 Task: Select the option in start date flexible, I am casually looking.
Action: Mouse moved to (824, 106)
Screenshot: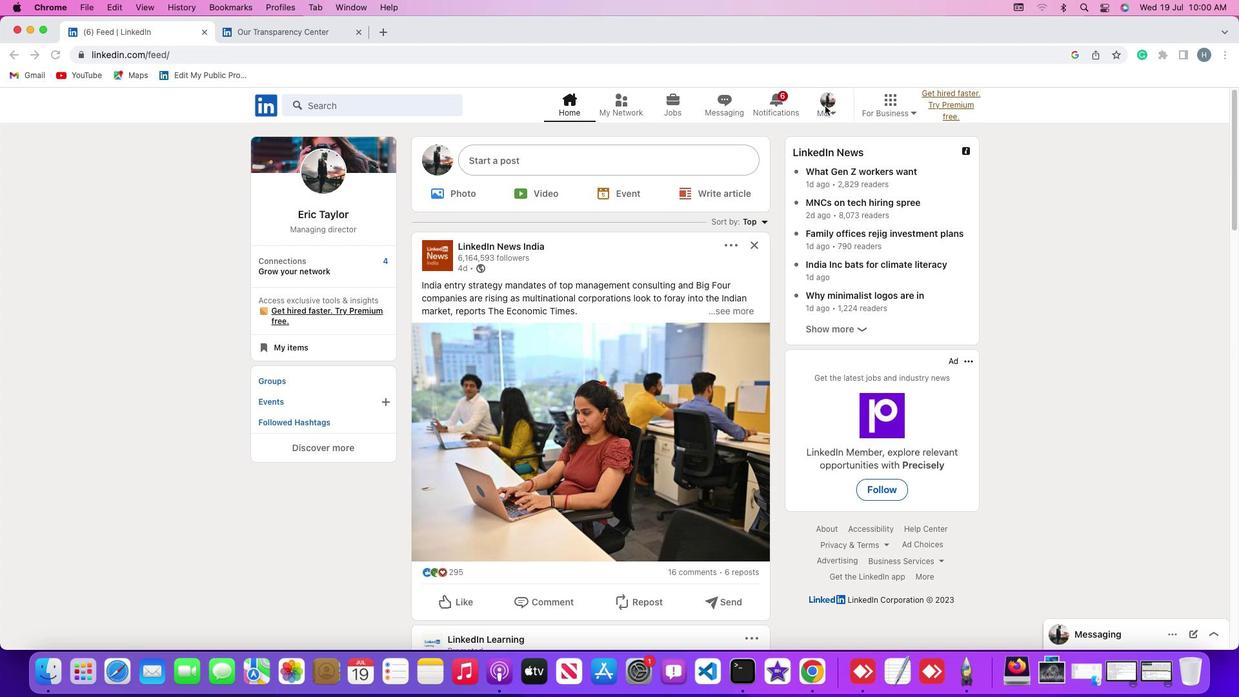 
Action: Mouse pressed left at (824, 106)
Screenshot: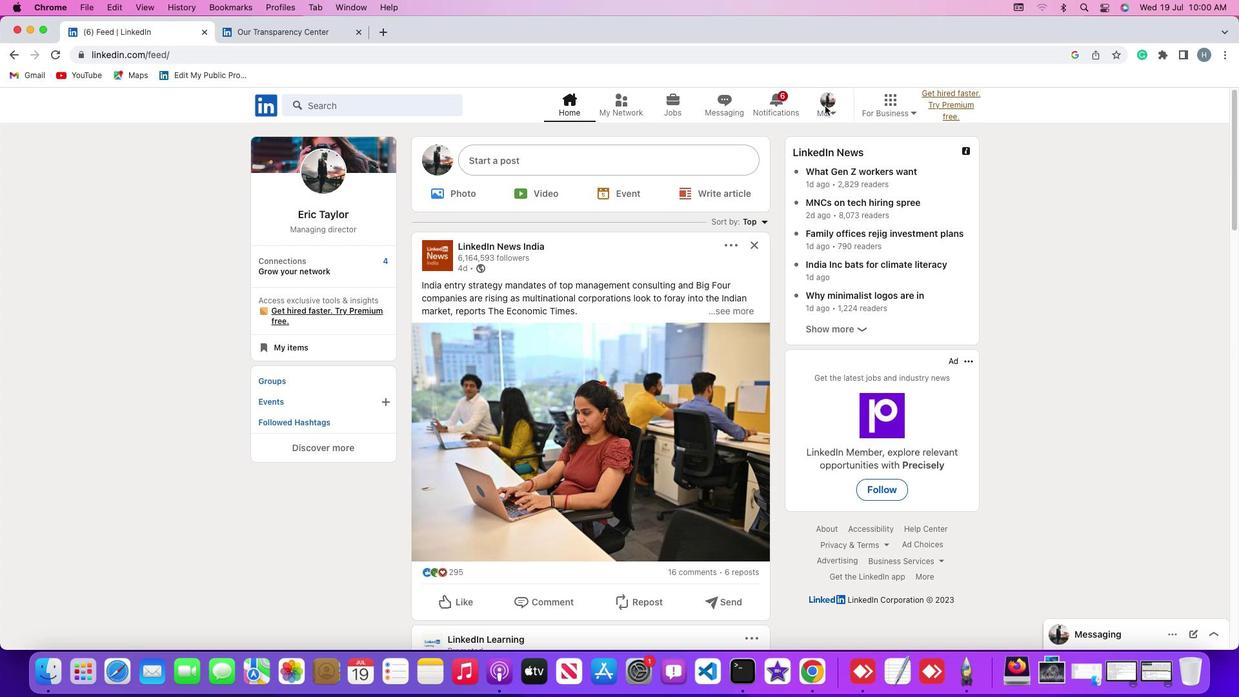 
Action: Mouse moved to (832, 111)
Screenshot: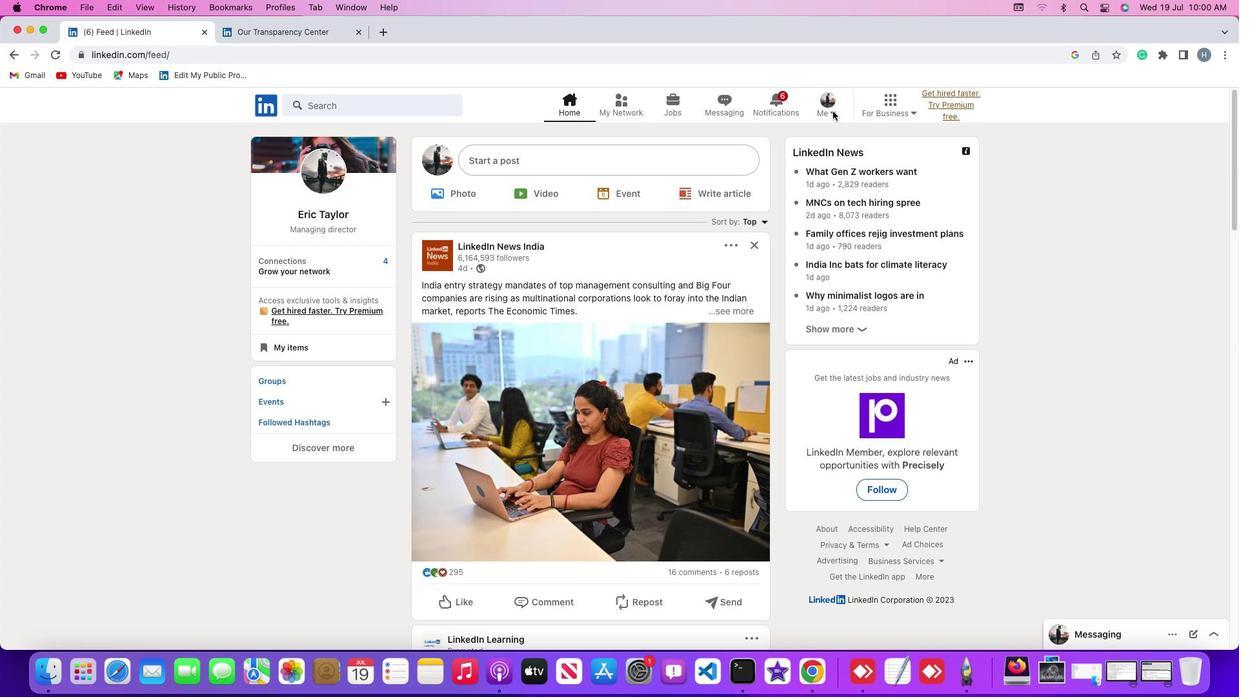 
Action: Mouse pressed left at (832, 111)
Screenshot: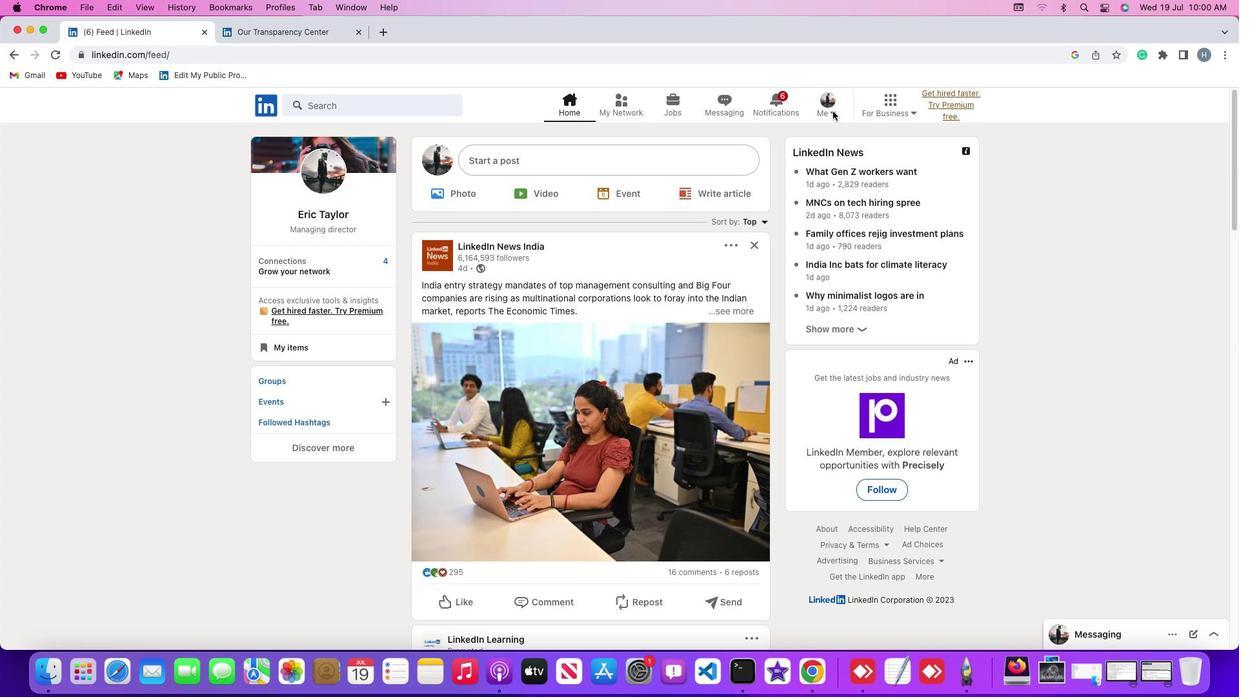 
Action: Mouse moved to (803, 177)
Screenshot: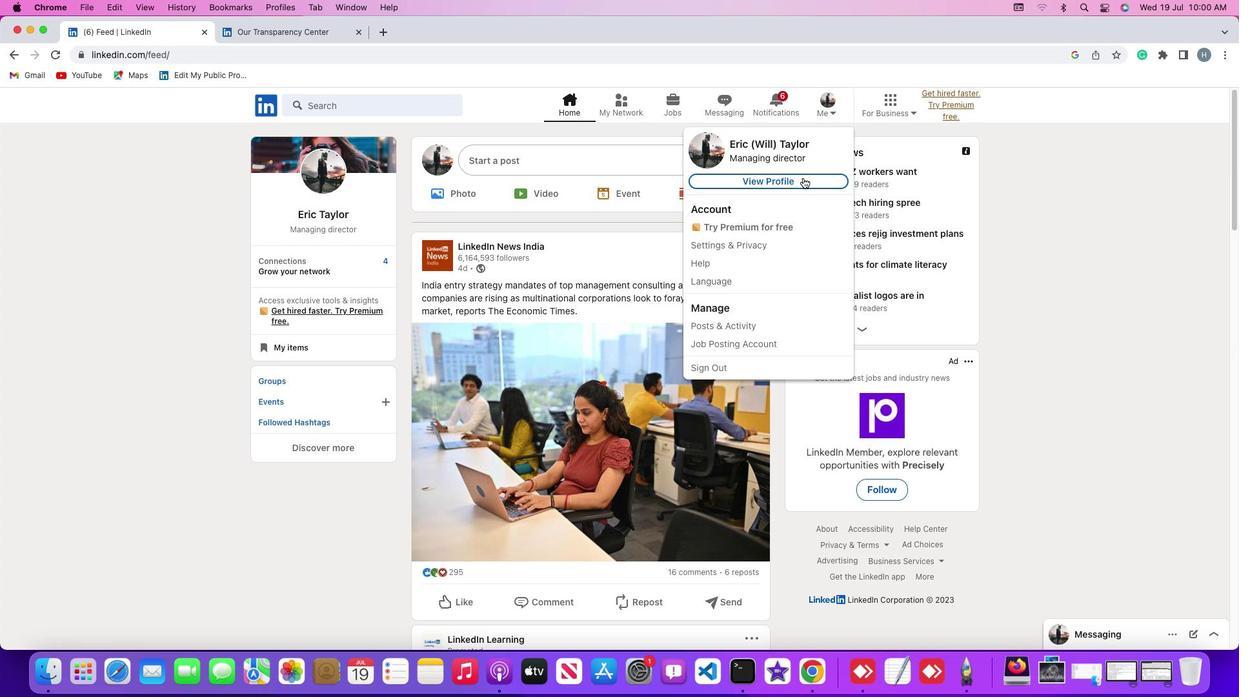 
Action: Mouse pressed left at (803, 177)
Screenshot: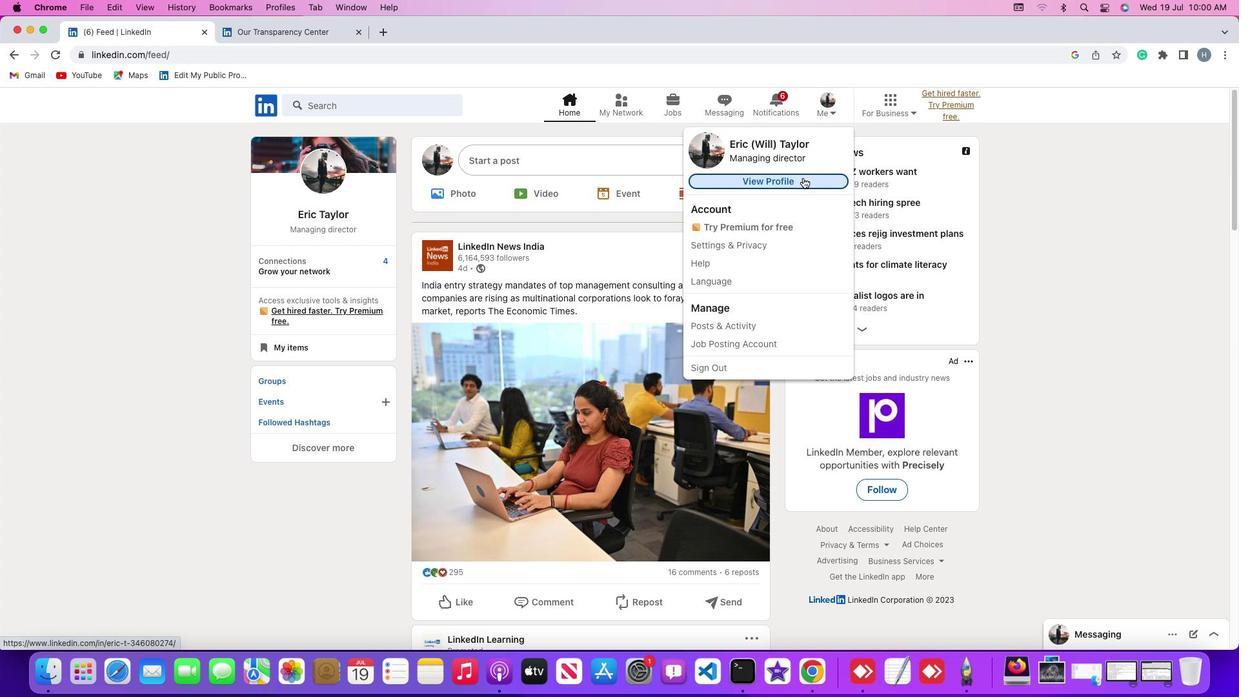 
Action: Mouse moved to (801, 178)
Screenshot: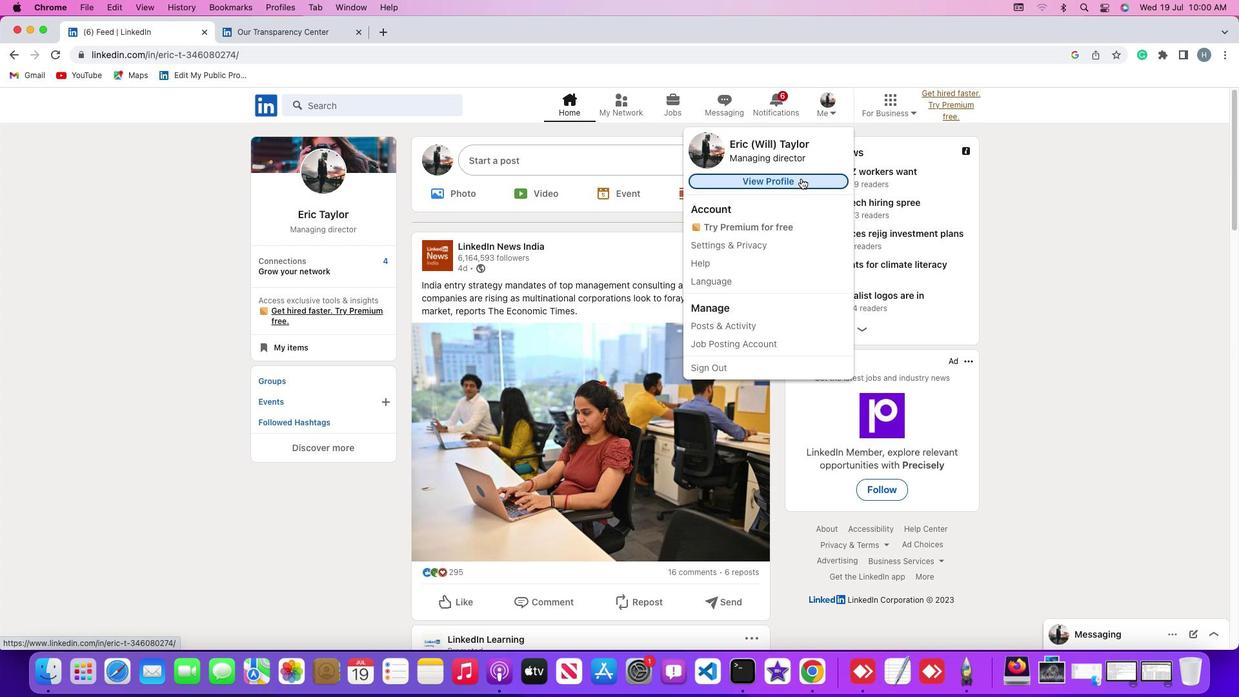 
Action: Mouse pressed left at (801, 178)
Screenshot: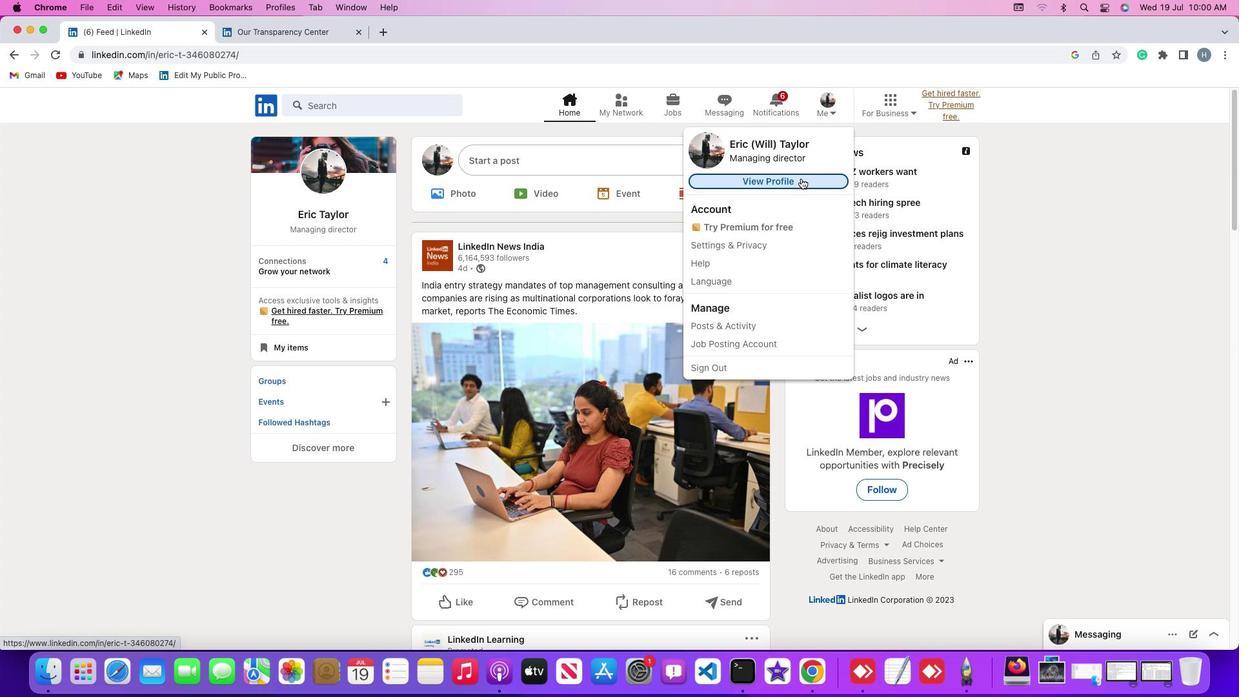 
Action: Mouse moved to (299, 385)
Screenshot: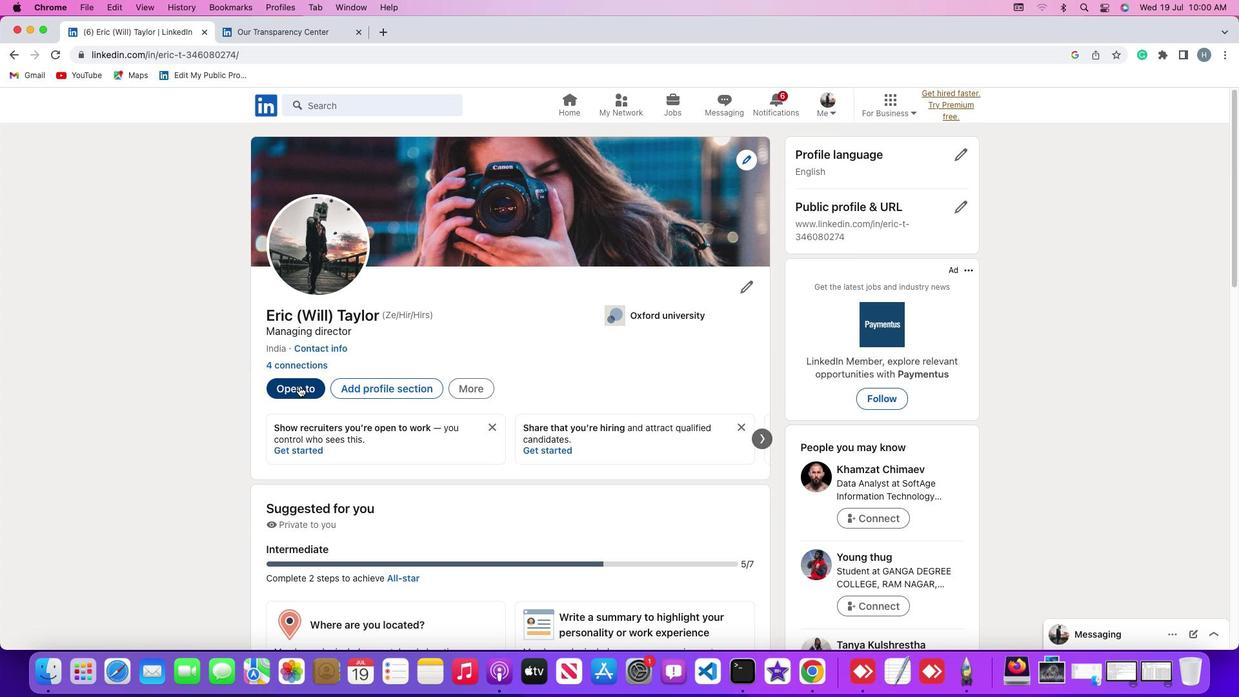 
Action: Mouse pressed left at (299, 385)
Screenshot: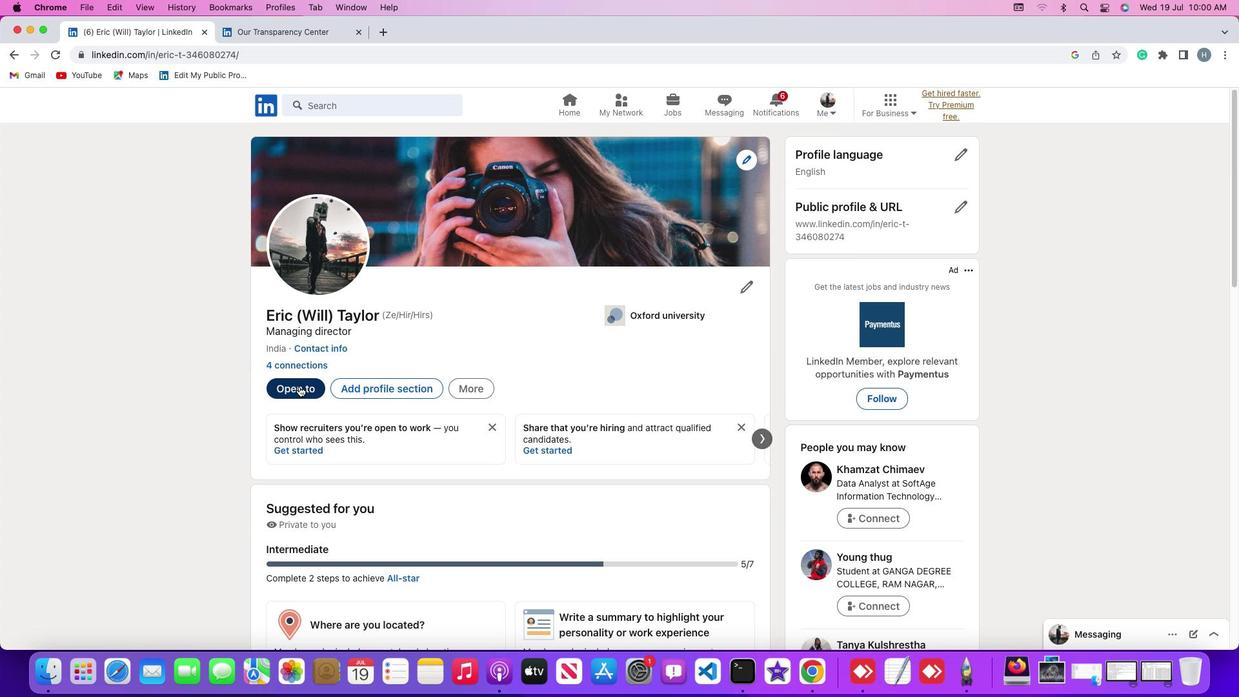 
Action: Mouse moved to (309, 417)
Screenshot: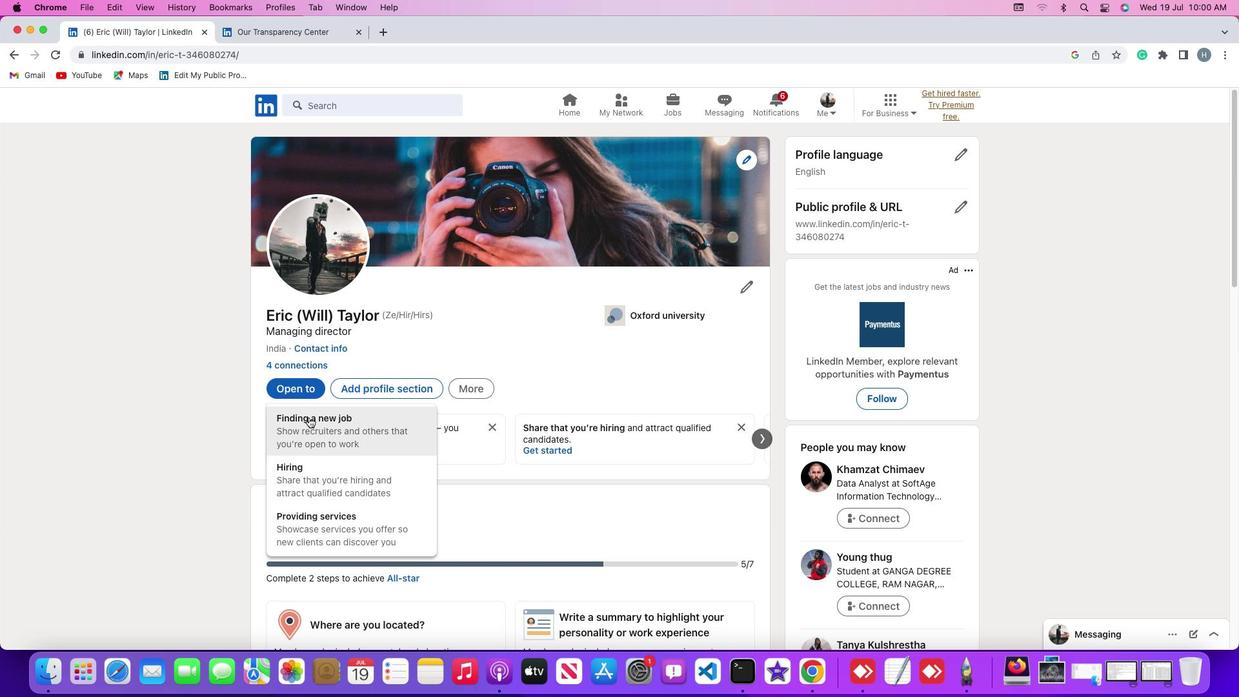 
Action: Mouse pressed left at (309, 417)
Screenshot: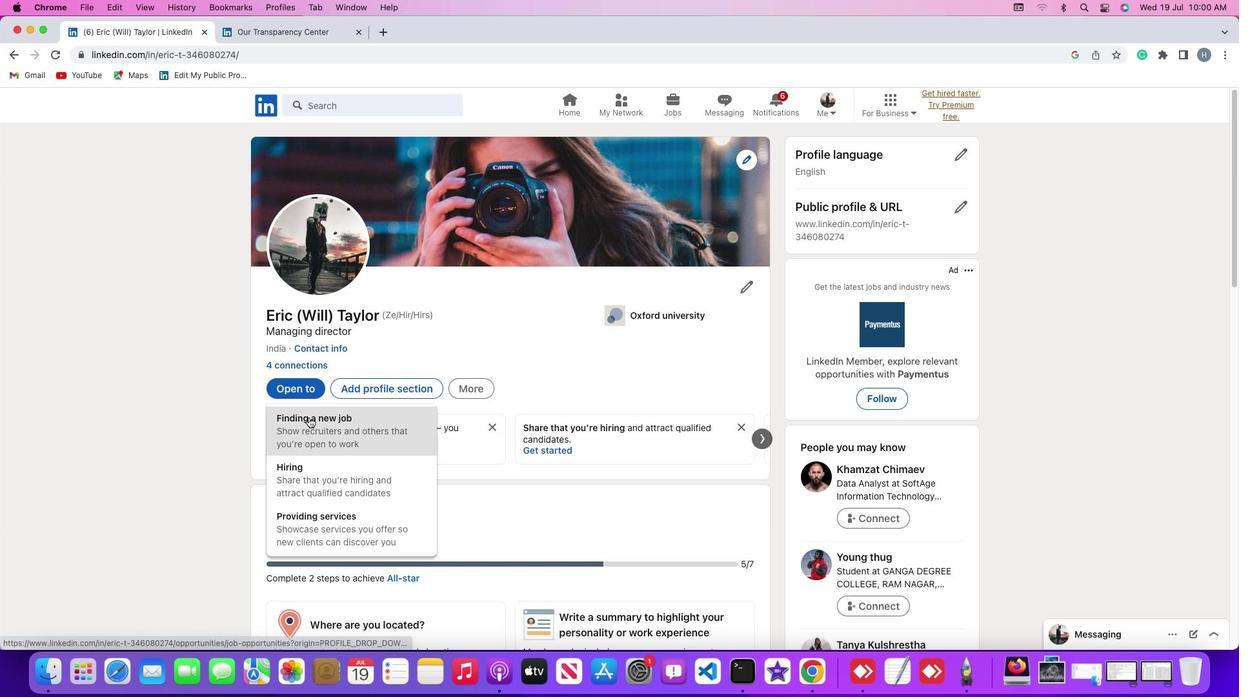 
Action: Mouse moved to (604, 413)
Screenshot: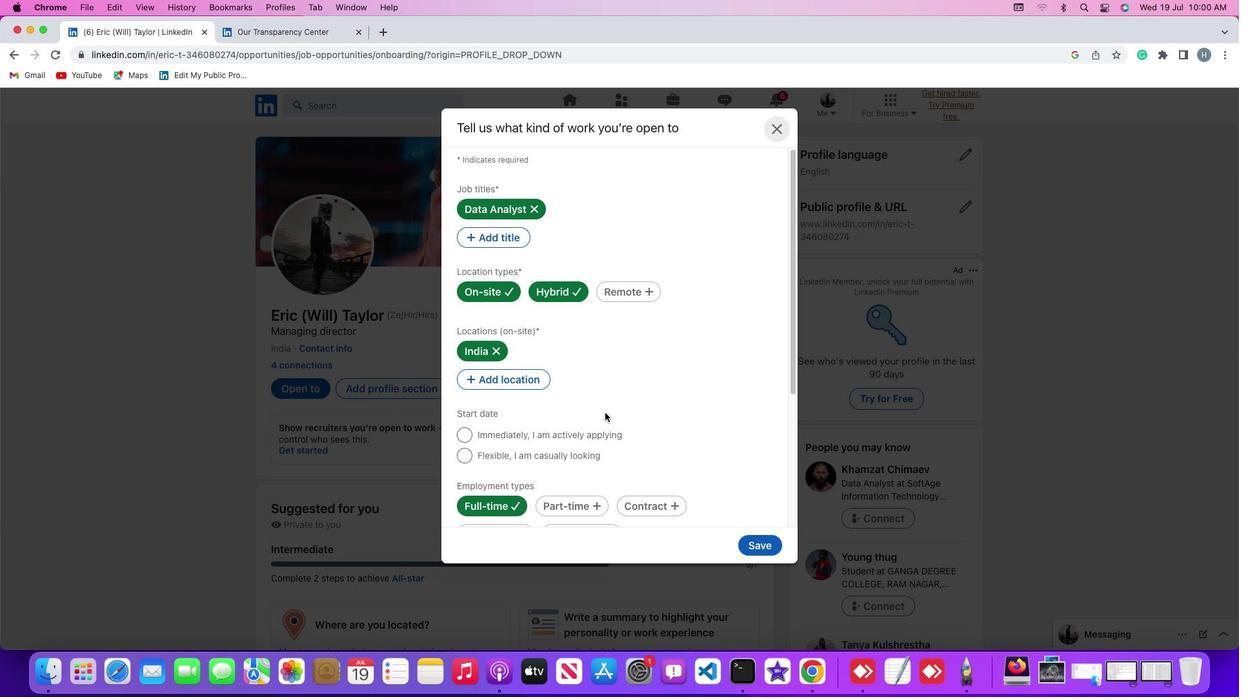
Action: Mouse scrolled (604, 413) with delta (0, 0)
Screenshot: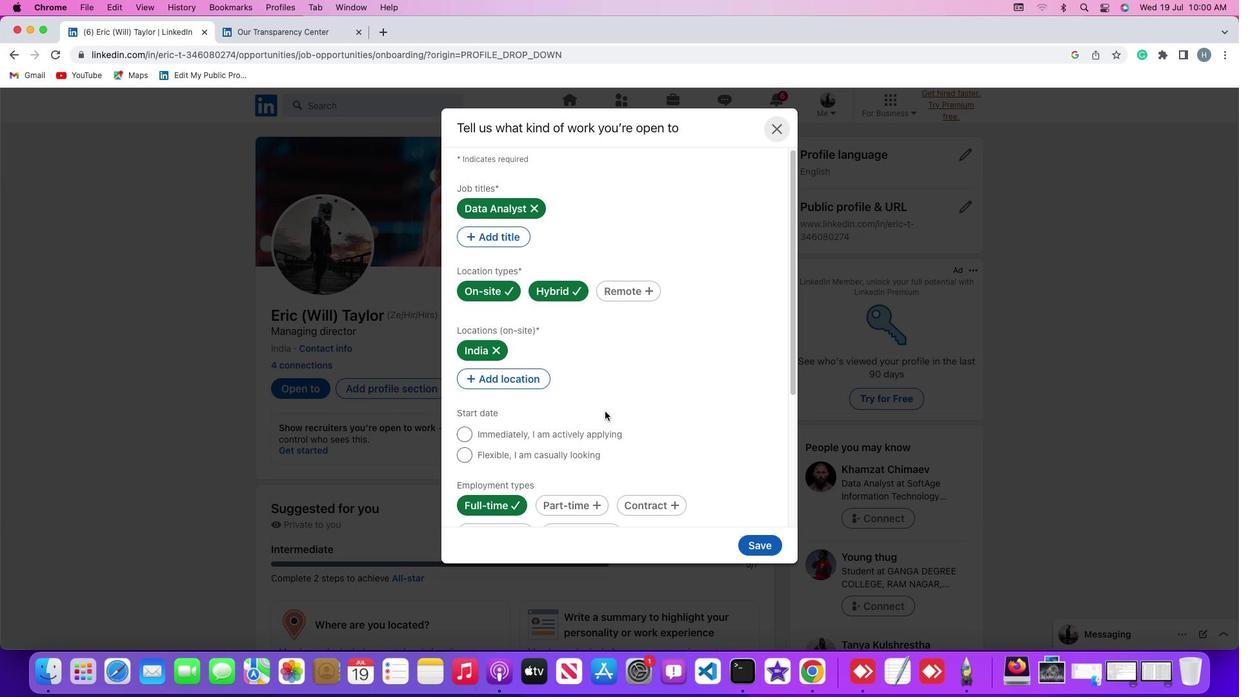 
Action: Mouse scrolled (604, 413) with delta (0, 0)
Screenshot: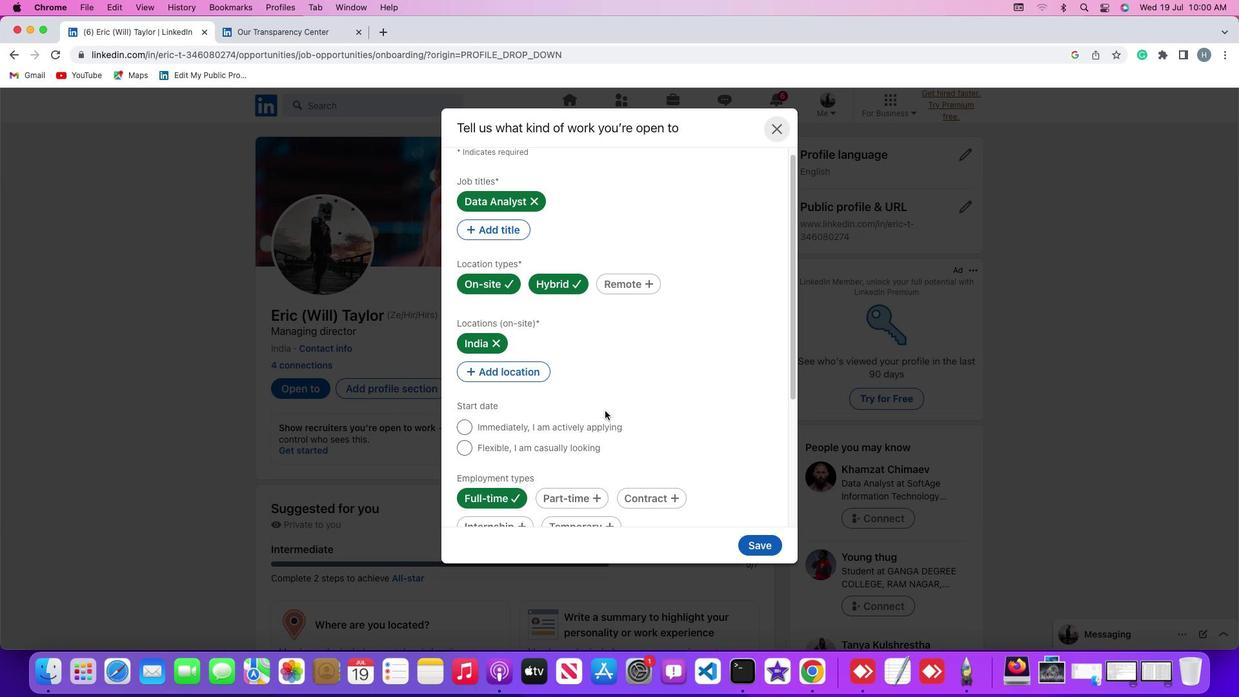 
Action: Mouse moved to (605, 411)
Screenshot: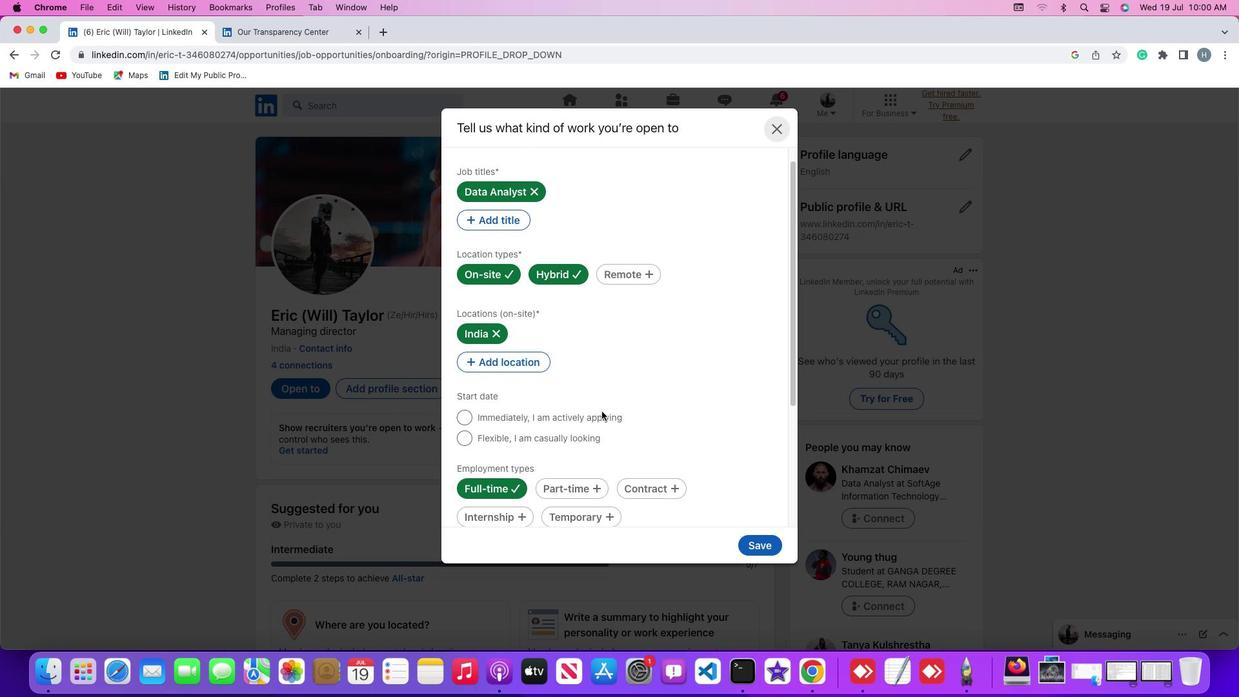 
Action: Mouse scrolled (605, 411) with delta (0, 0)
Screenshot: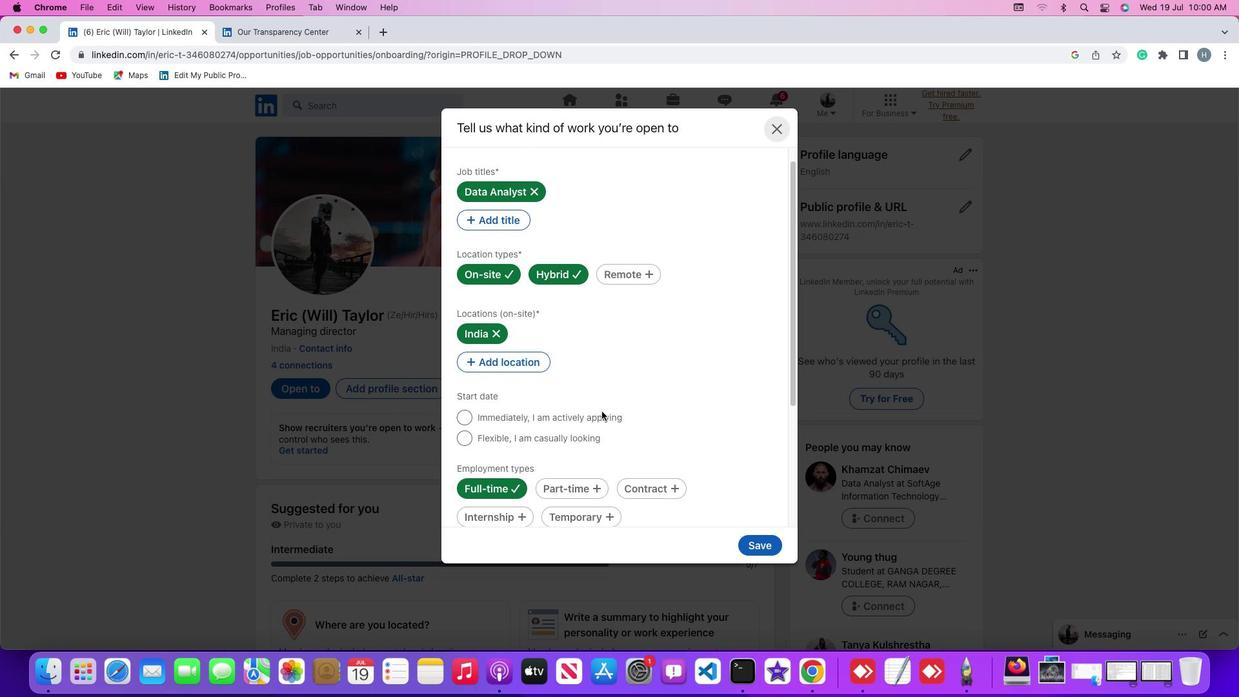
Action: Mouse moved to (466, 394)
Screenshot: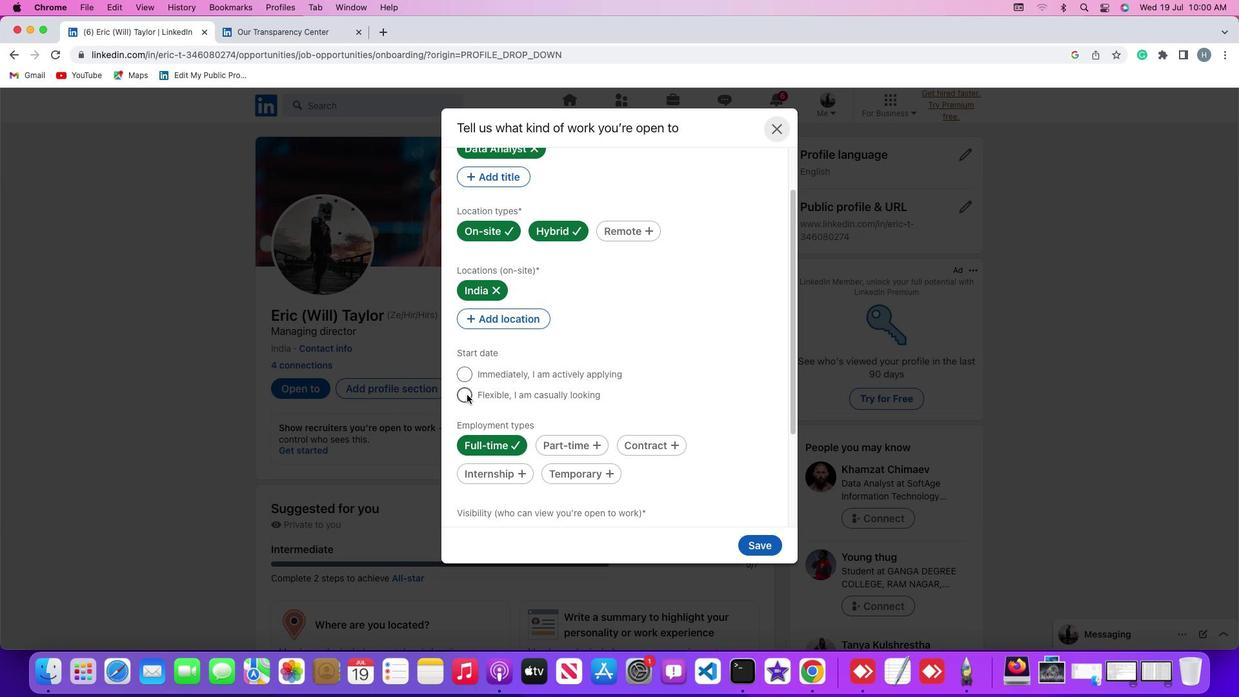 
Action: Mouse pressed left at (466, 394)
Screenshot: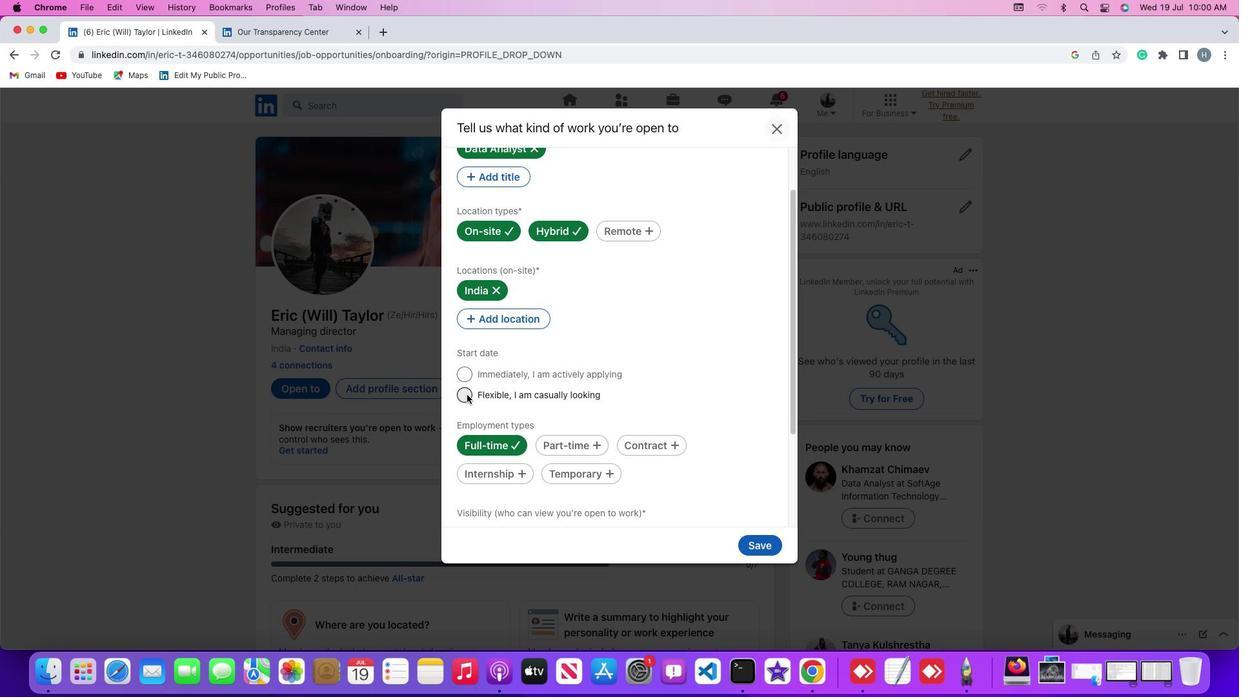 
Action: Mouse moved to (644, 397)
Screenshot: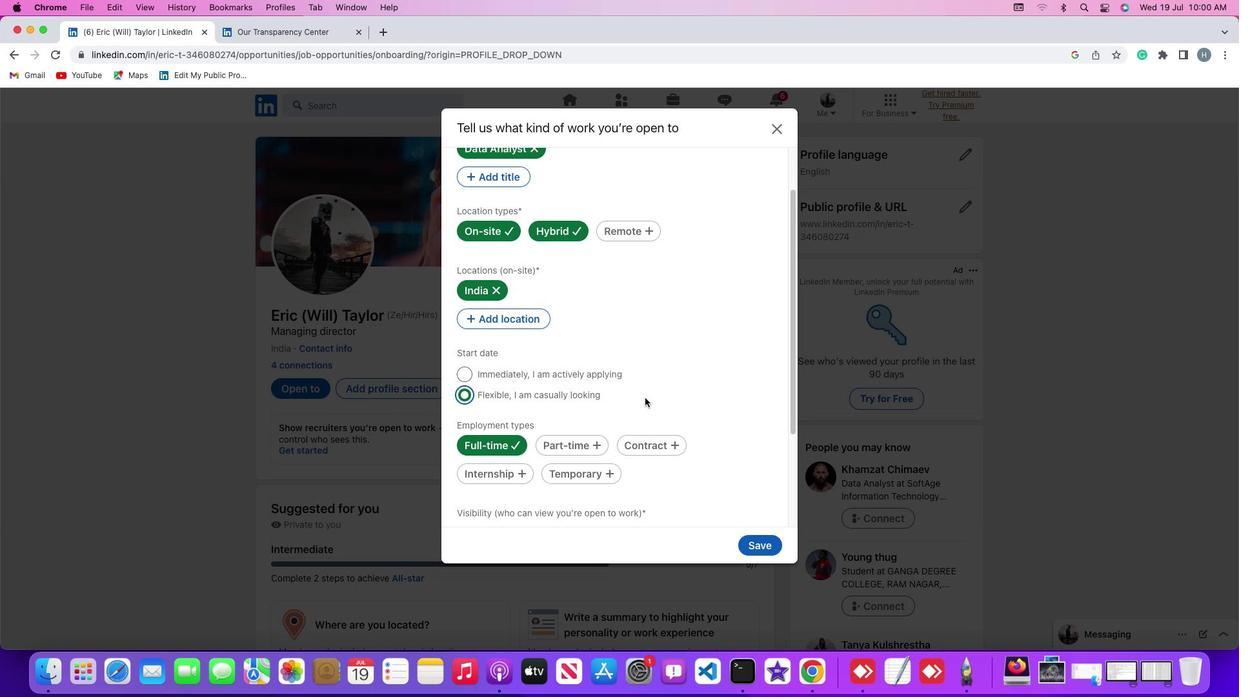 
